 Task: Create a new object page.
Action: Mouse moved to (909, 65)
Screenshot: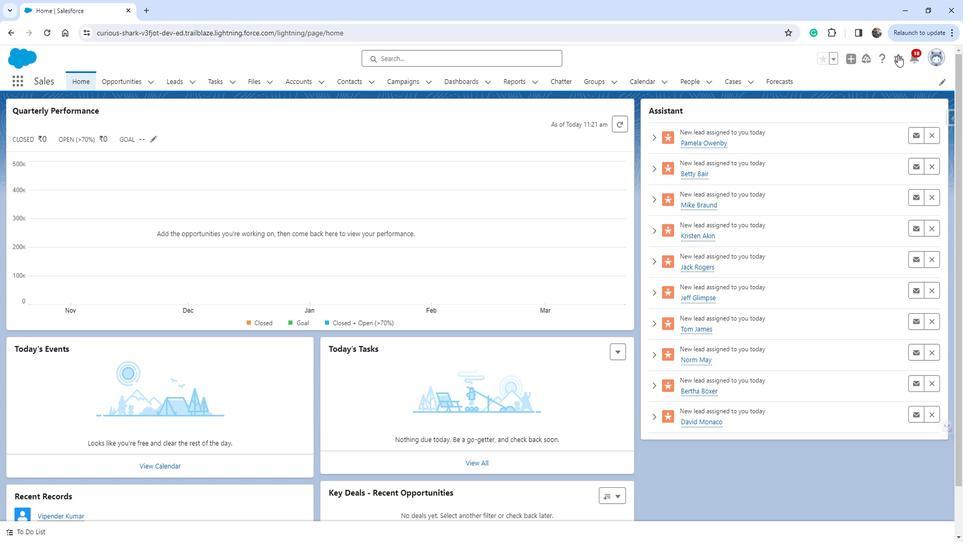 
Action: Mouse pressed left at (909, 65)
Screenshot: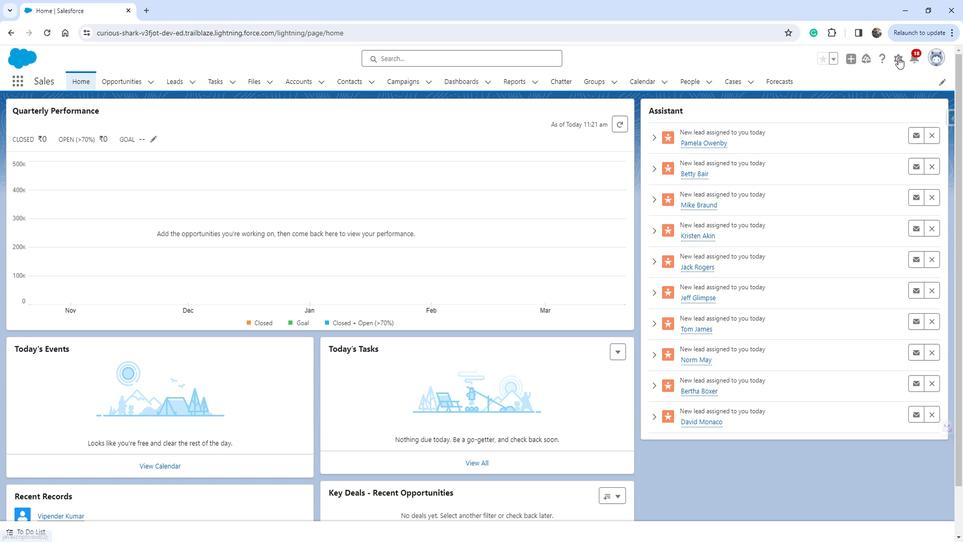 
Action: Mouse moved to (880, 91)
Screenshot: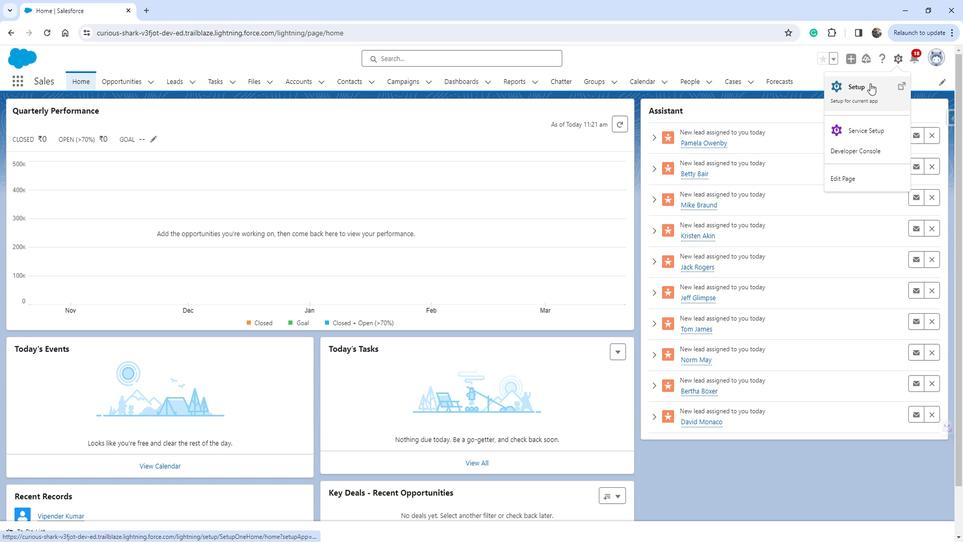 
Action: Mouse pressed left at (880, 91)
Screenshot: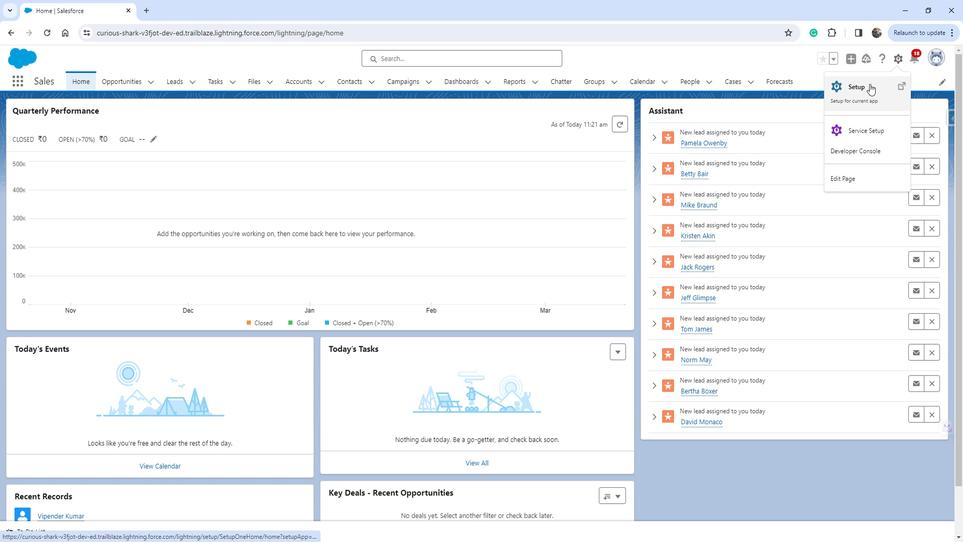 
Action: Mouse moved to (96, 316)
Screenshot: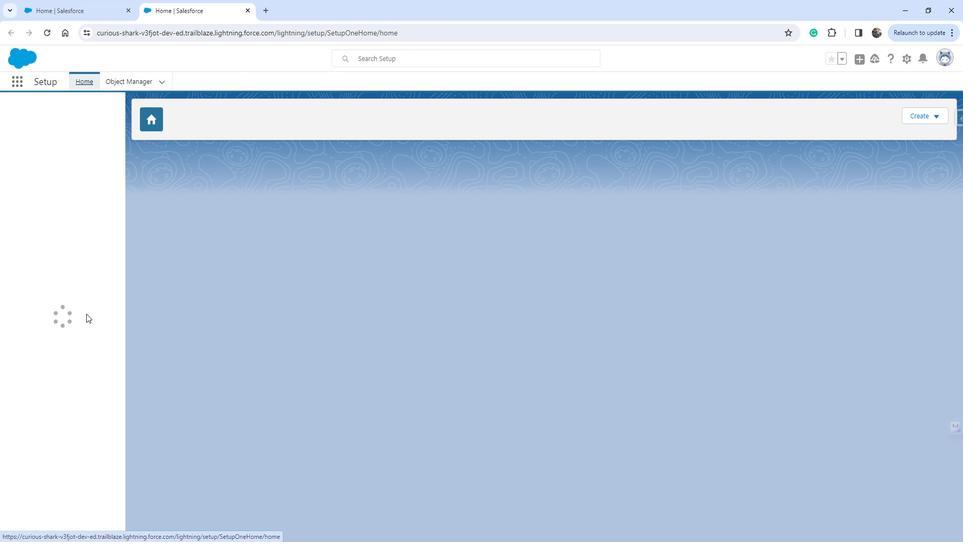 
Action: Mouse scrolled (96, 315) with delta (0, 0)
Screenshot: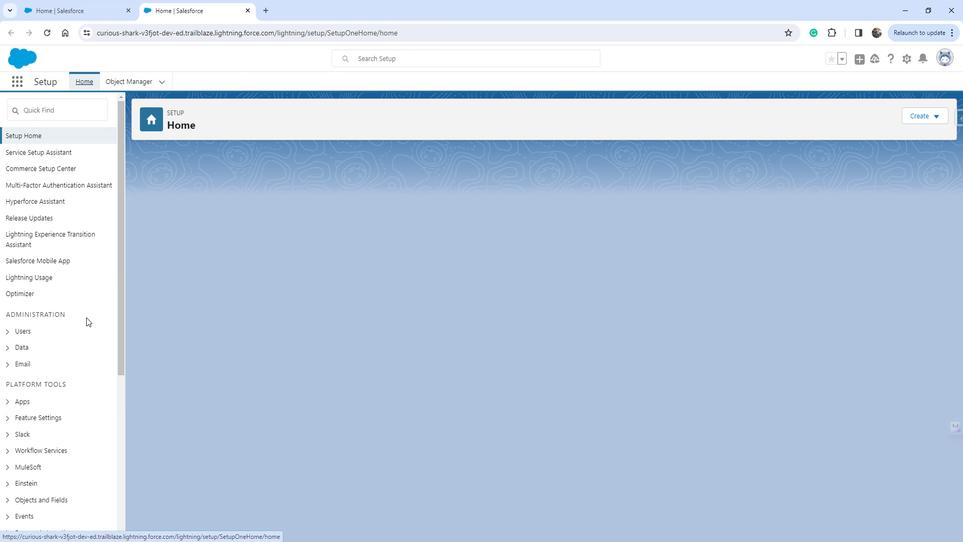 
Action: Mouse scrolled (96, 315) with delta (0, 0)
Screenshot: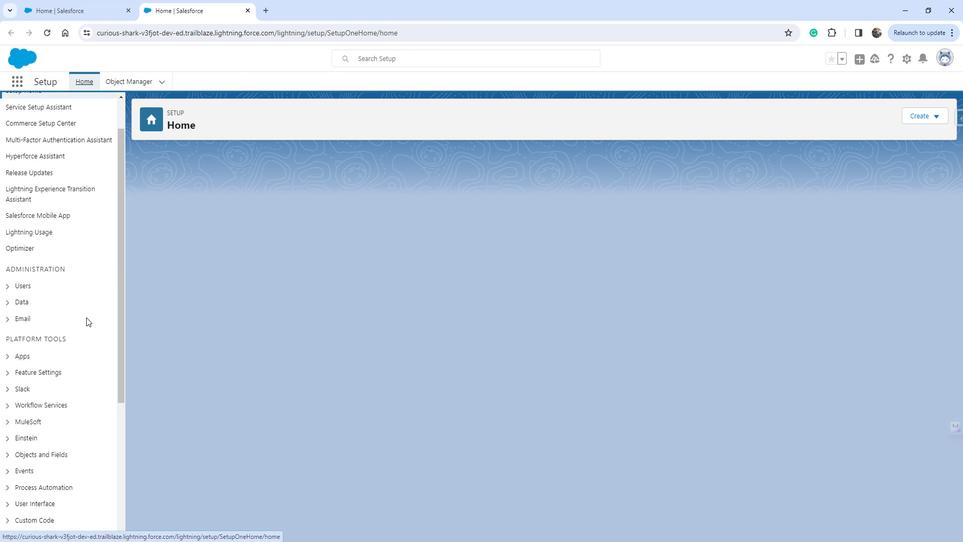 
Action: Mouse moved to (19, 313)
Screenshot: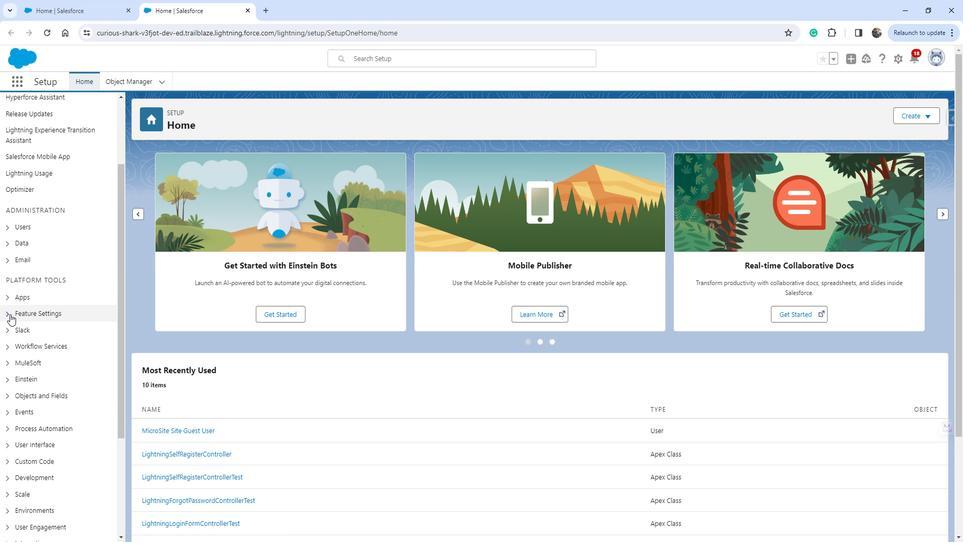 
Action: Mouse pressed left at (19, 313)
Screenshot: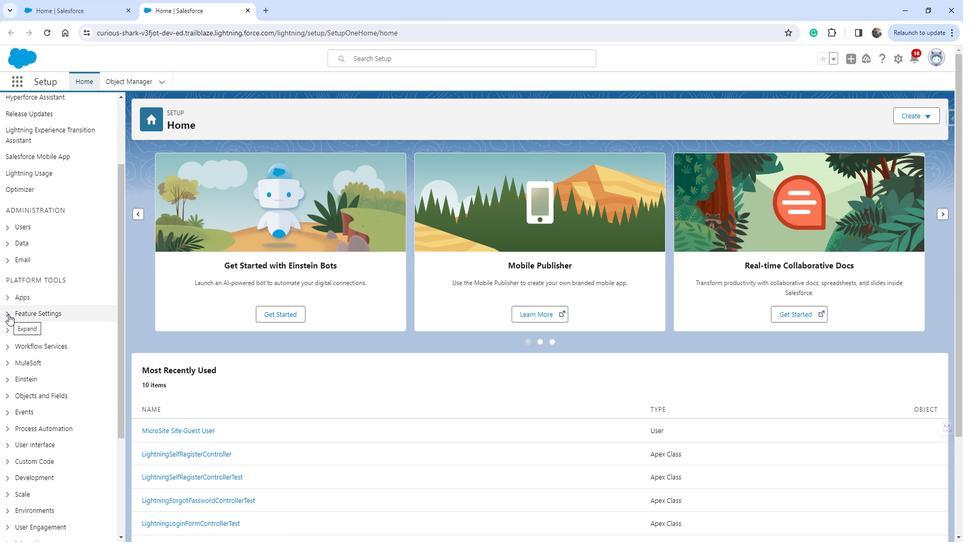 
Action: Mouse moved to (64, 331)
Screenshot: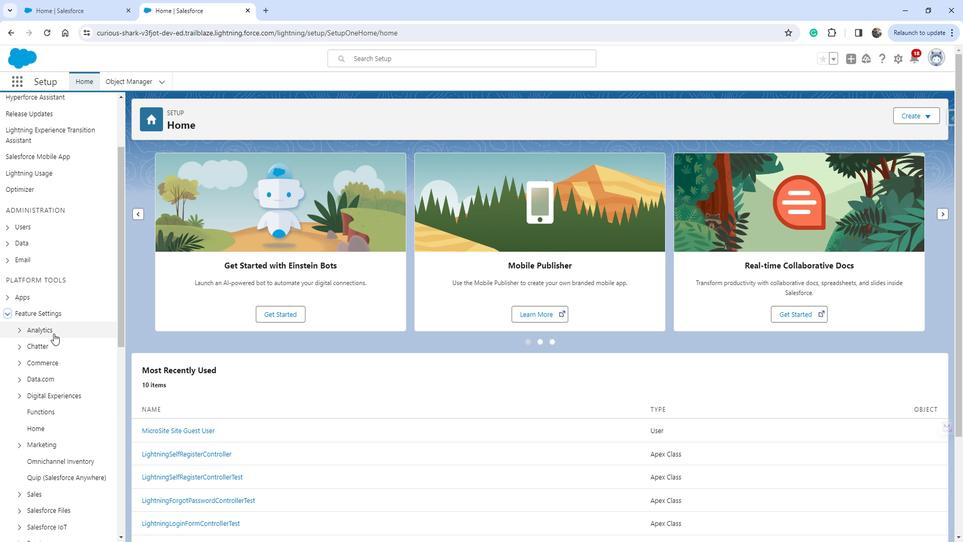 
Action: Mouse scrolled (64, 331) with delta (0, 0)
Screenshot: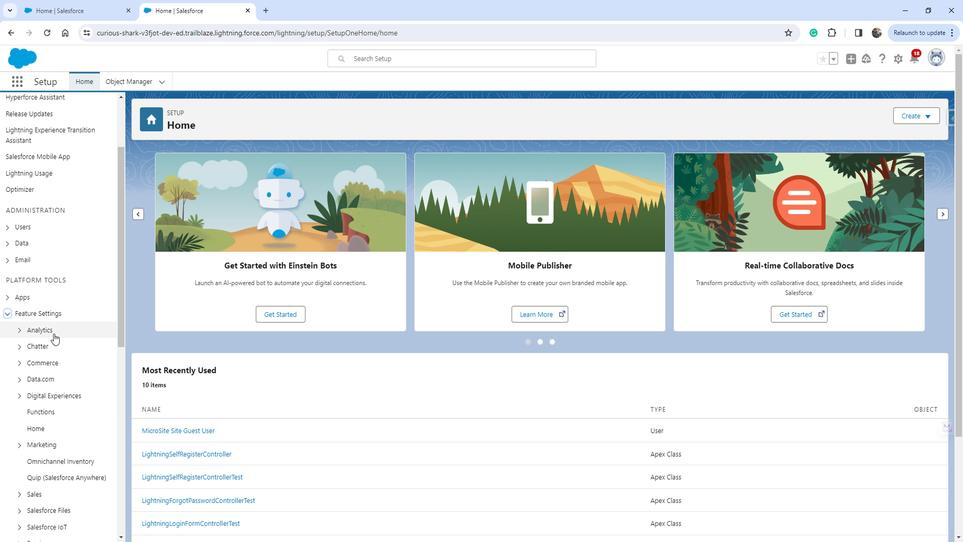 
Action: Mouse scrolled (64, 331) with delta (0, 0)
Screenshot: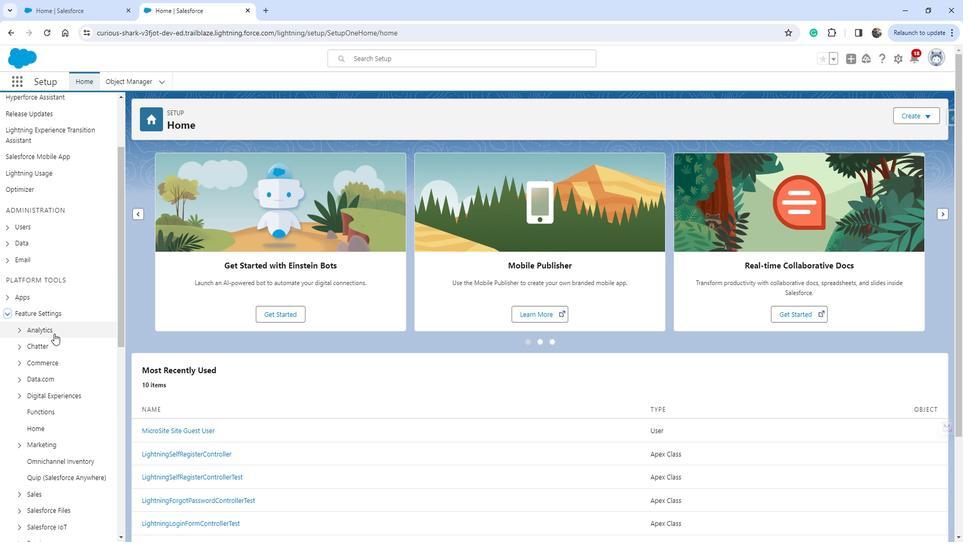 
Action: Mouse moved to (32, 291)
Screenshot: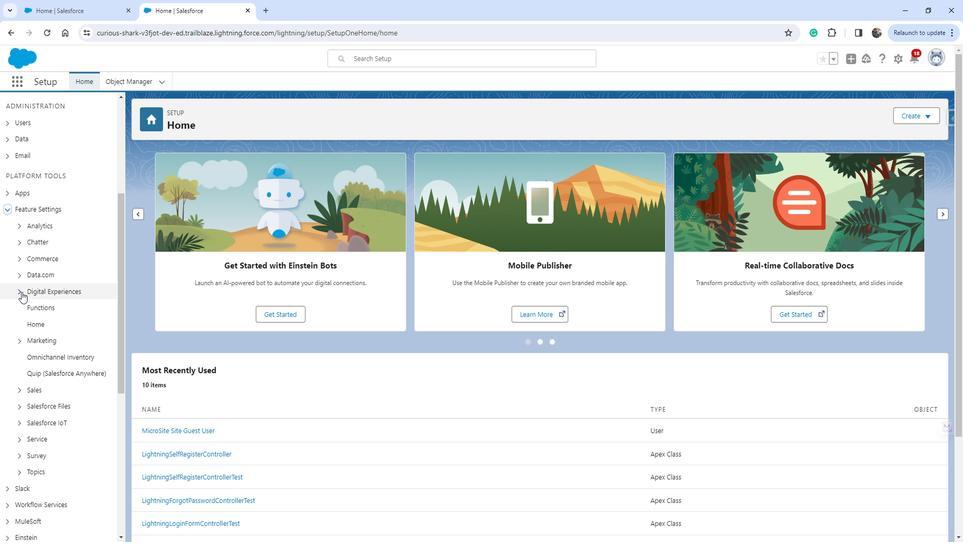 
Action: Mouse pressed left at (32, 291)
Screenshot: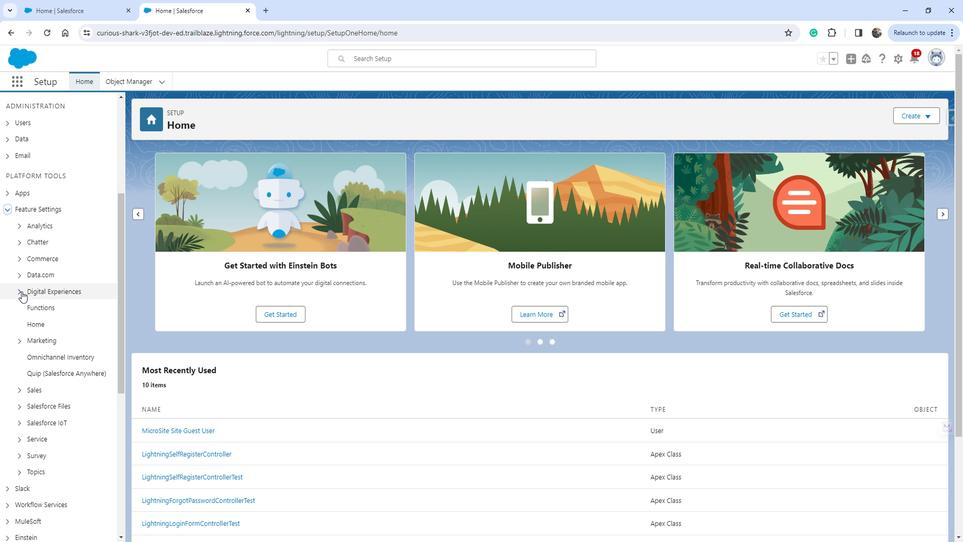 
Action: Mouse moved to (58, 305)
Screenshot: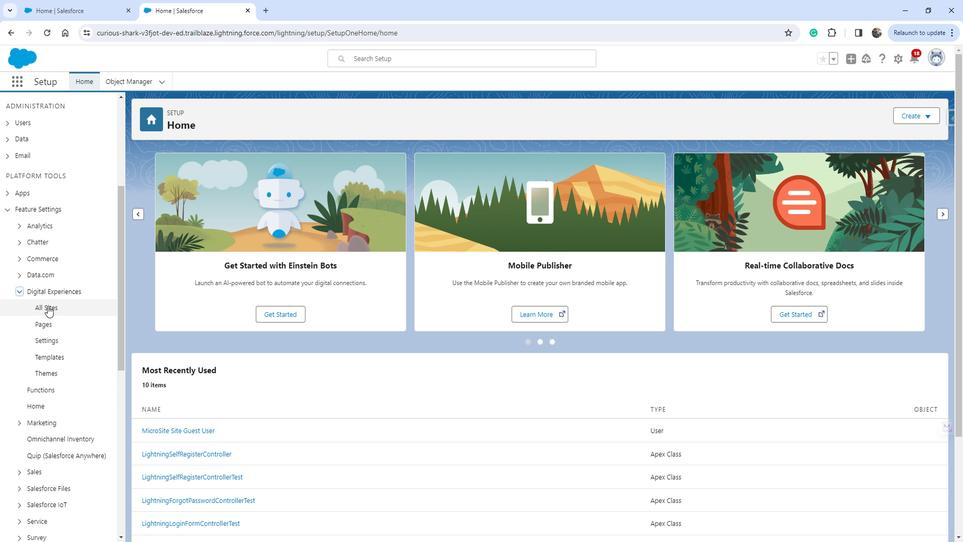 
Action: Mouse pressed left at (58, 305)
Screenshot: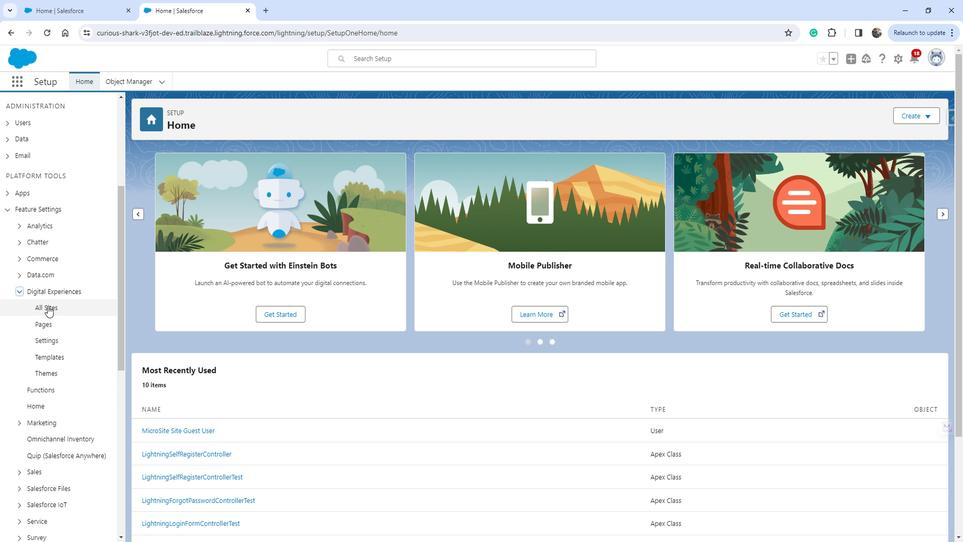 
Action: Mouse moved to (174, 244)
Screenshot: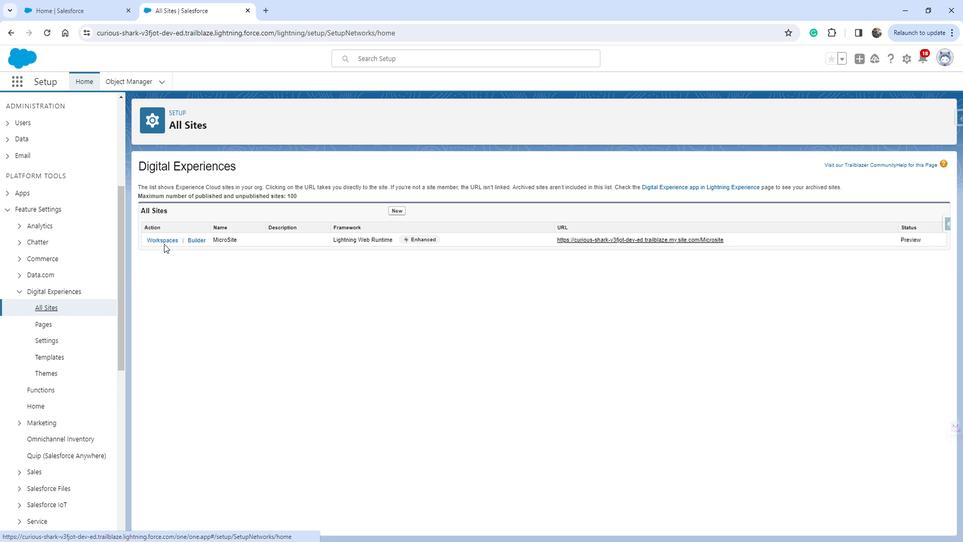 
Action: Mouse pressed left at (174, 244)
Screenshot: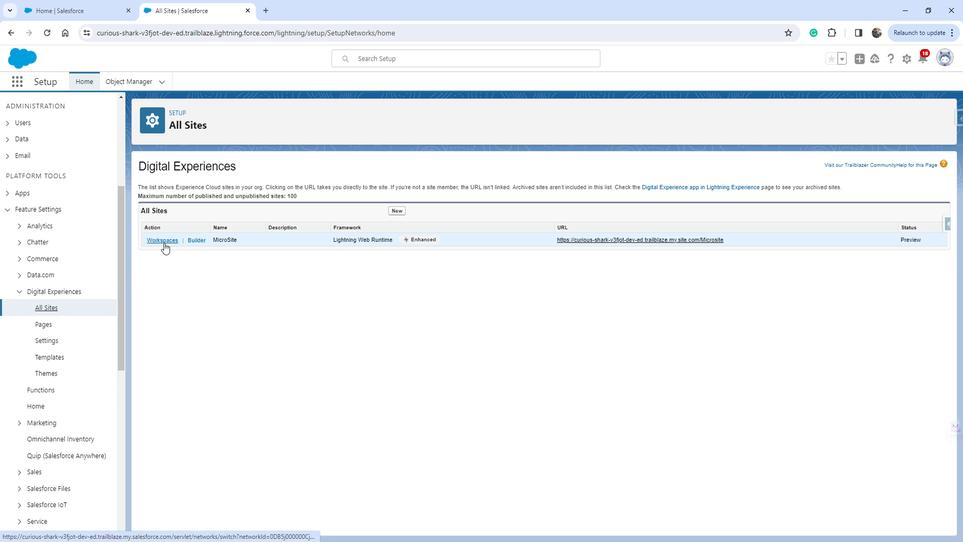 
Action: Mouse moved to (177, 252)
Screenshot: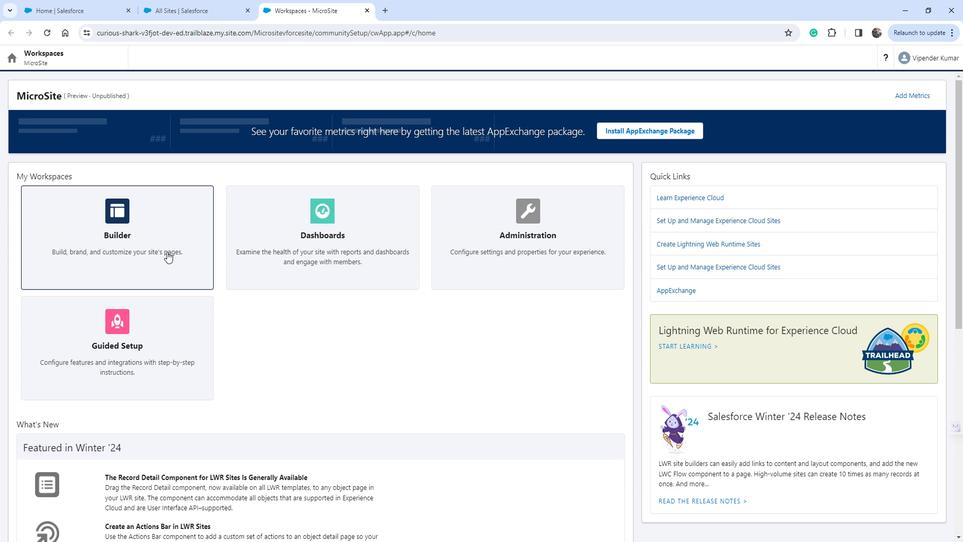 
Action: Mouse pressed left at (177, 252)
Screenshot: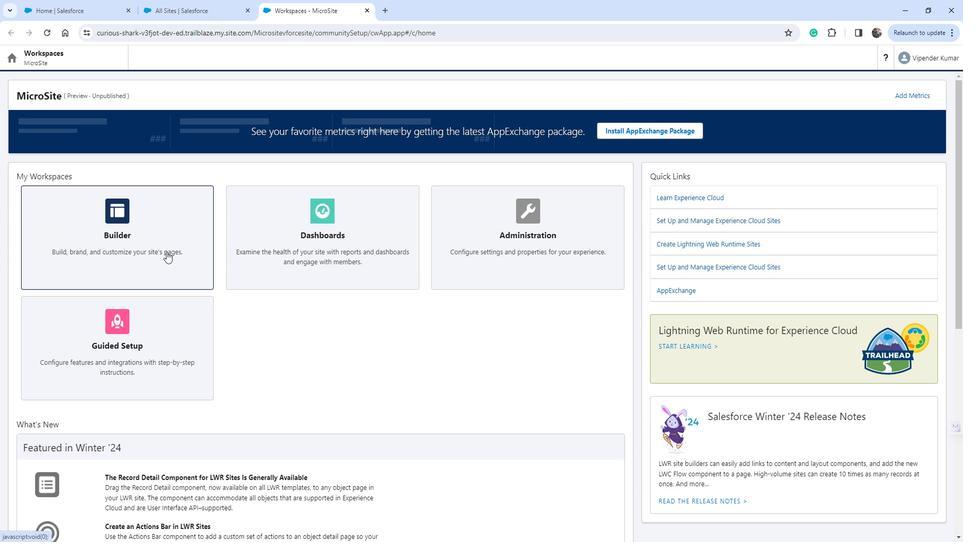 
Action: Mouse moved to (115, 71)
Screenshot: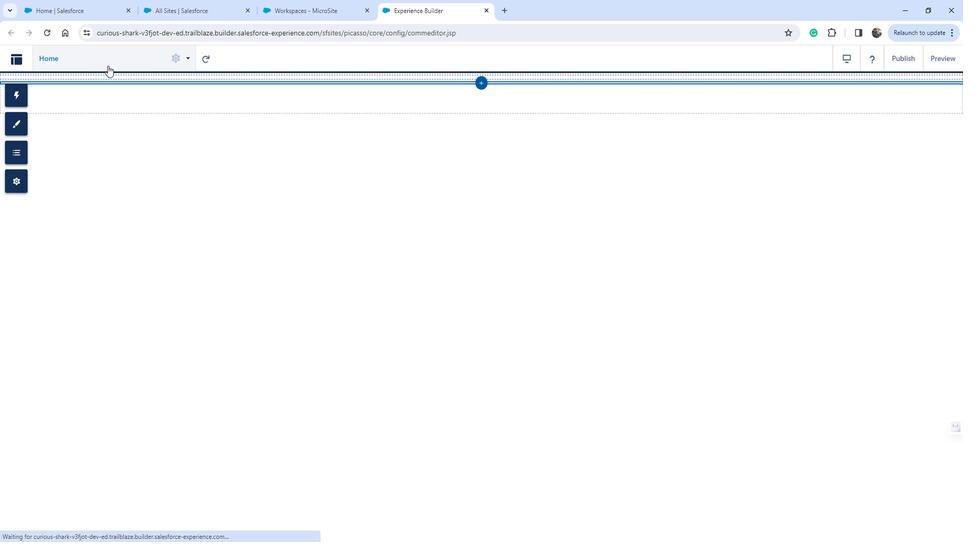 
Action: Mouse pressed left at (115, 71)
Screenshot: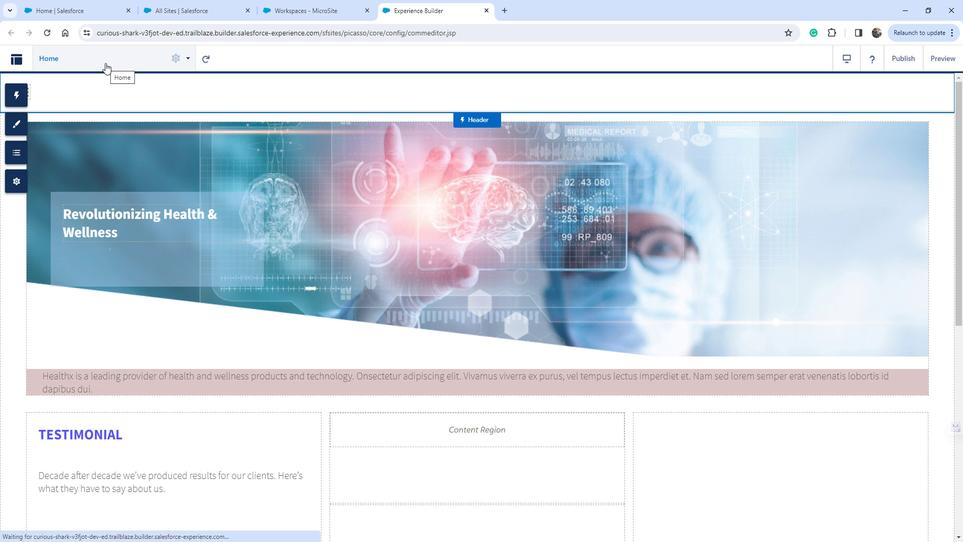 
Action: Mouse moved to (137, 480)
Screenshot: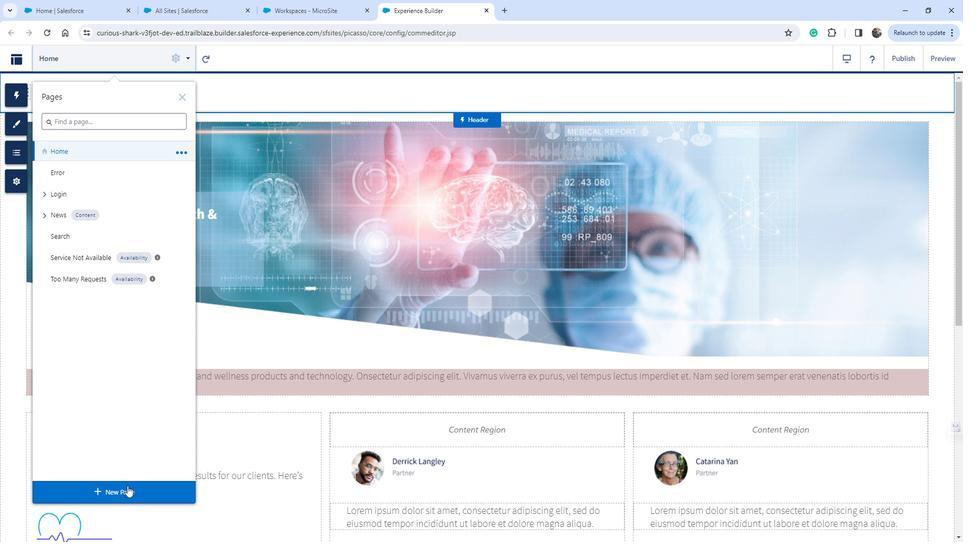 
Action: Mouse pressed left at (137, 480)
Screenshot: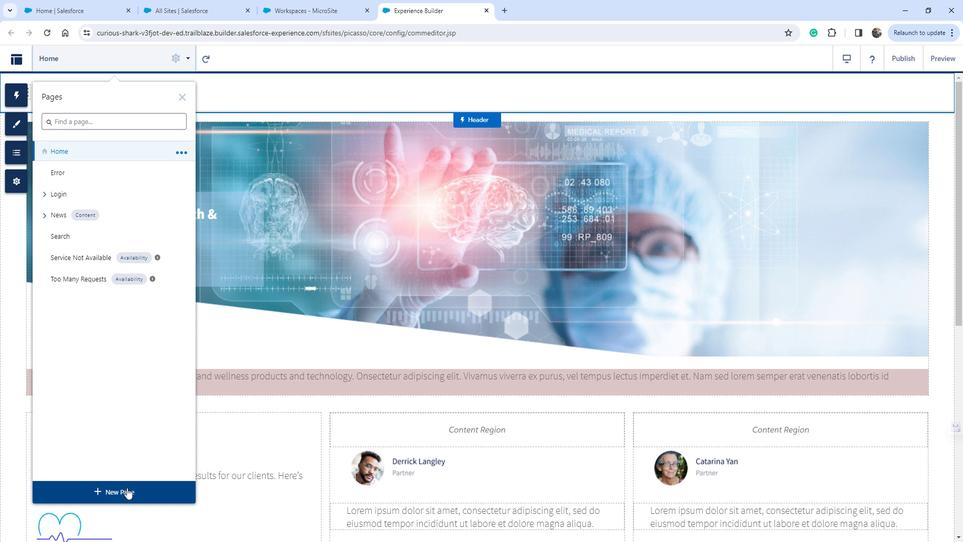 
Action: Mouse moved to (474, 336)
Screenshot: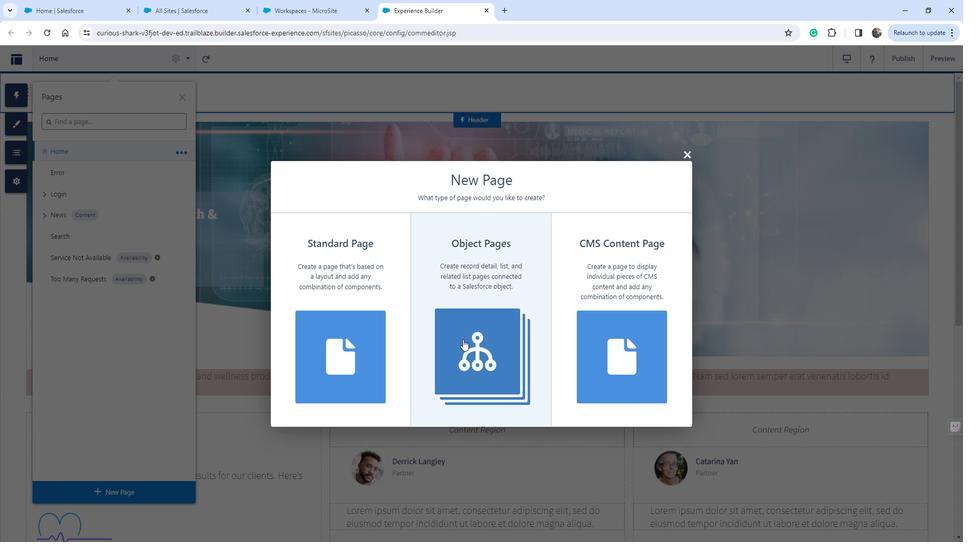 
Action: Mouse pressed left at (474, 336)
Screenshot: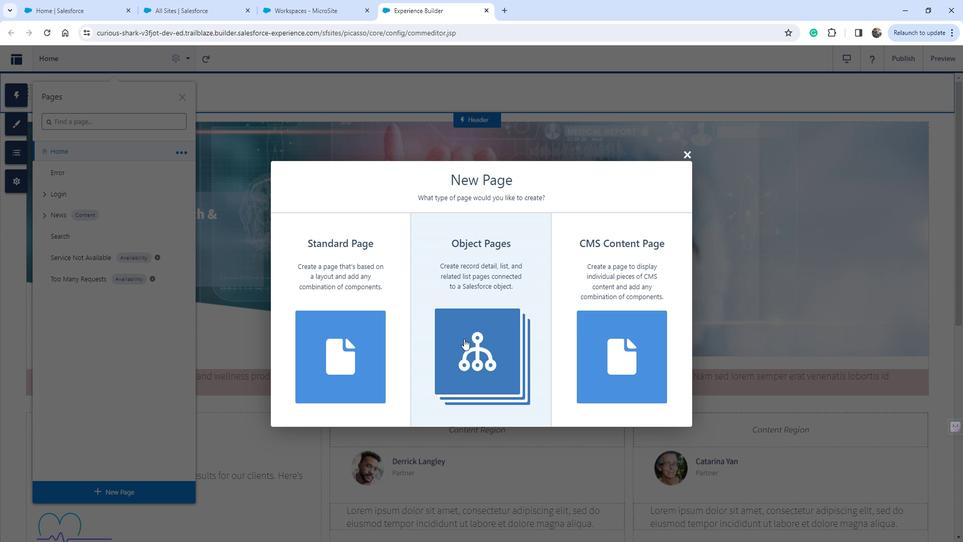 
Action: Mouse moved to (354, 313)
Screenshot: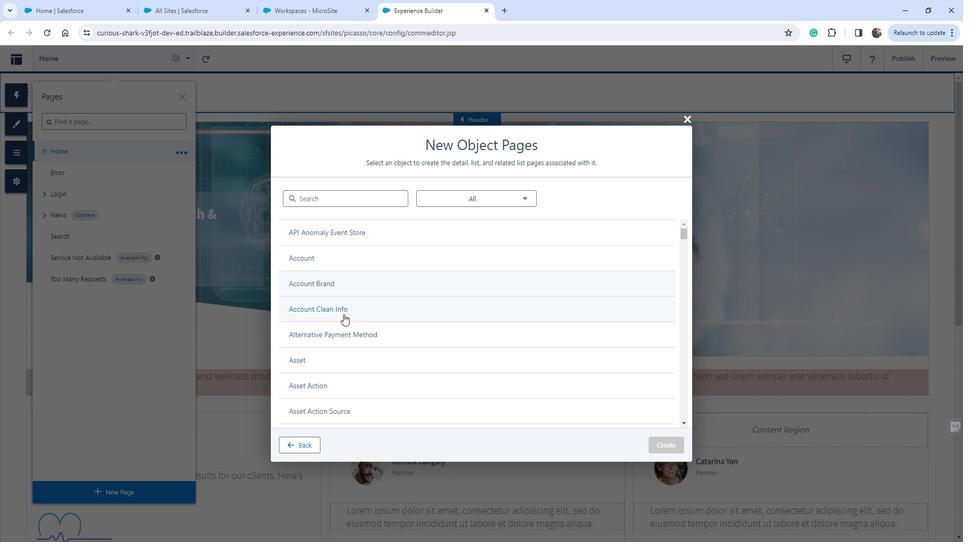 
Action: Mouse scrolled (354, 312) with delta (0, 0)
Screenshot: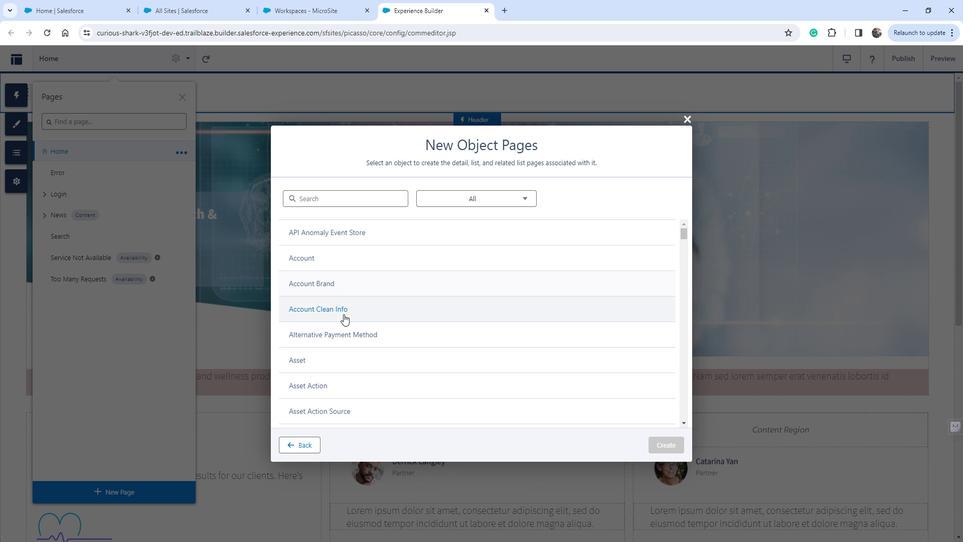 
Action: Mouse moved to (354, 313)
Screenshot: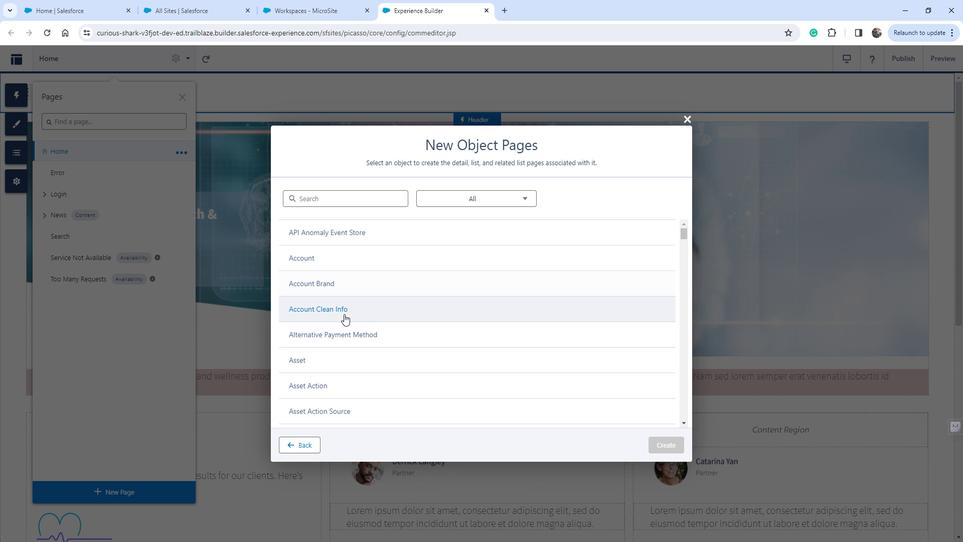 
Action: Mouse scrolled (354, 312) with delta (0, 0)
Screenshot: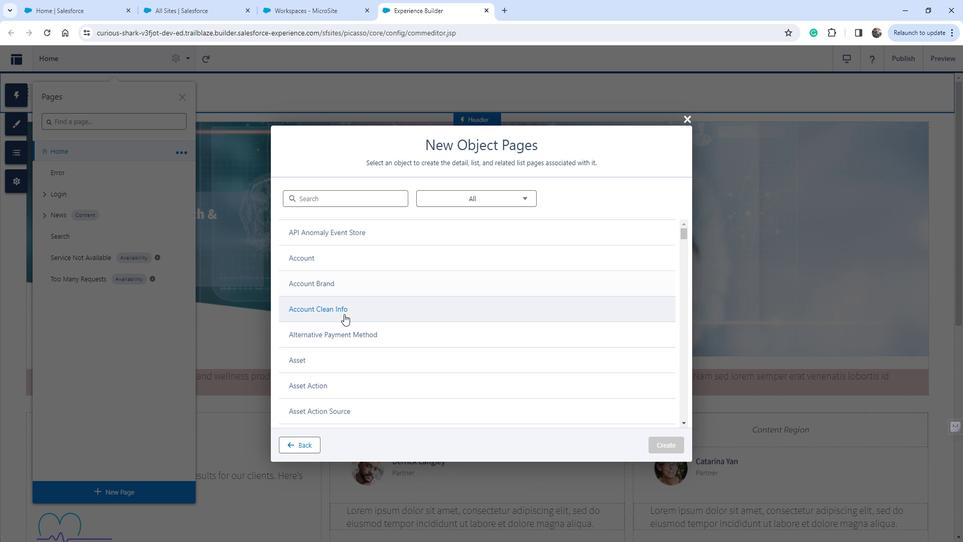 
Action: Mouse scrolled (354, 312) with delta (0, 0)
Screenshot: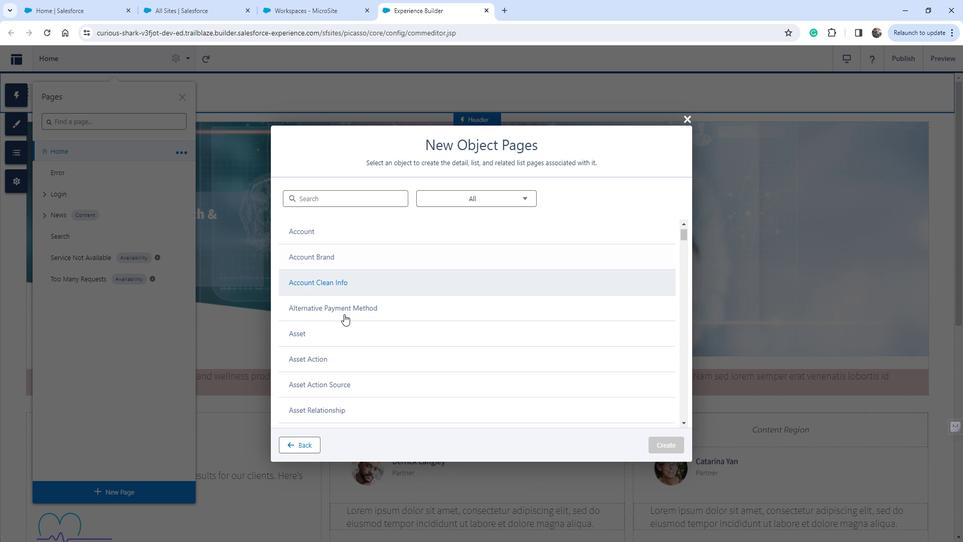 
Action: Mouse scrolled (354, 312) with delta (0, 0)
Screenshot: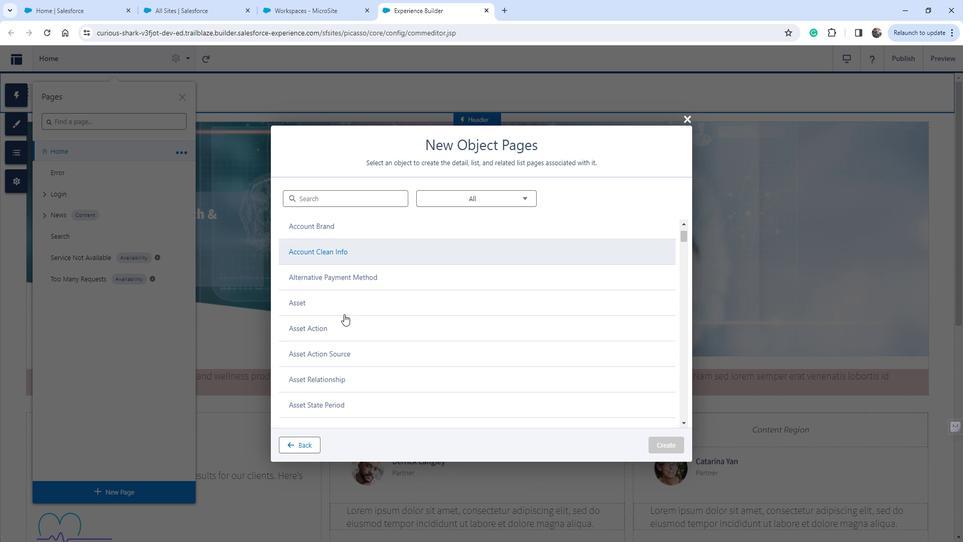 
Action: Mouse scrolled (354, 312) with delta (0, 0)
Screenshot: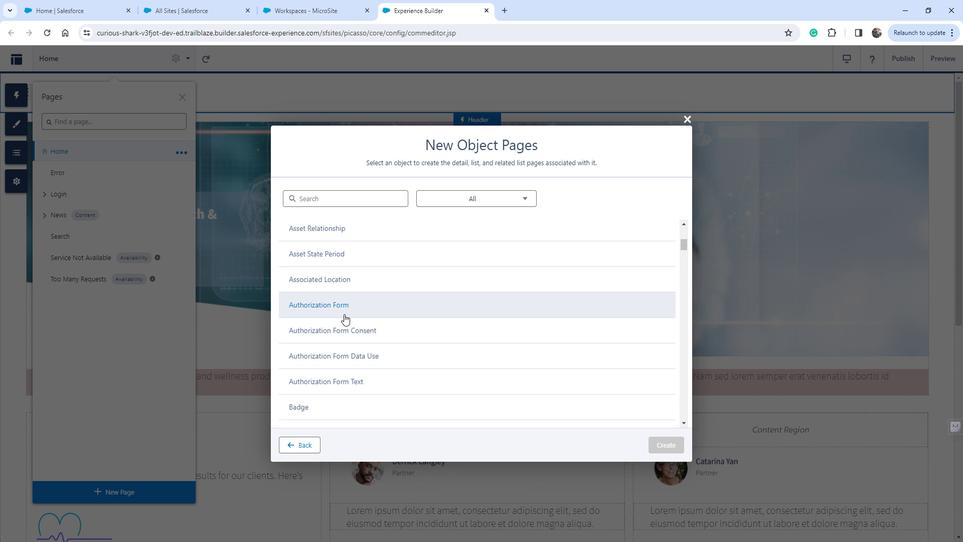 
Action: Mouse scrolled (354, 312) with delta (0, 0)
Screenshot: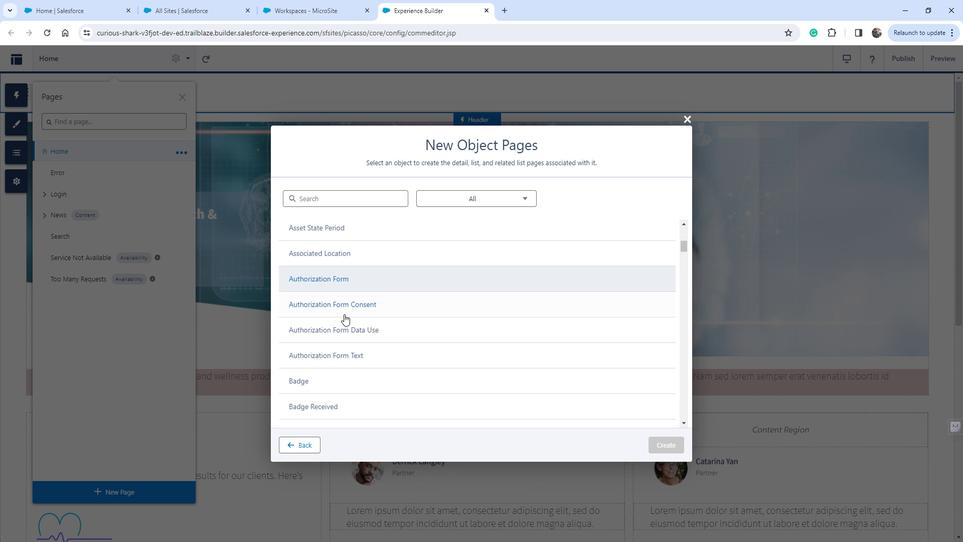 
Action: Mouse scrolled (354, 312) with delta (0, 0)
Screenshot: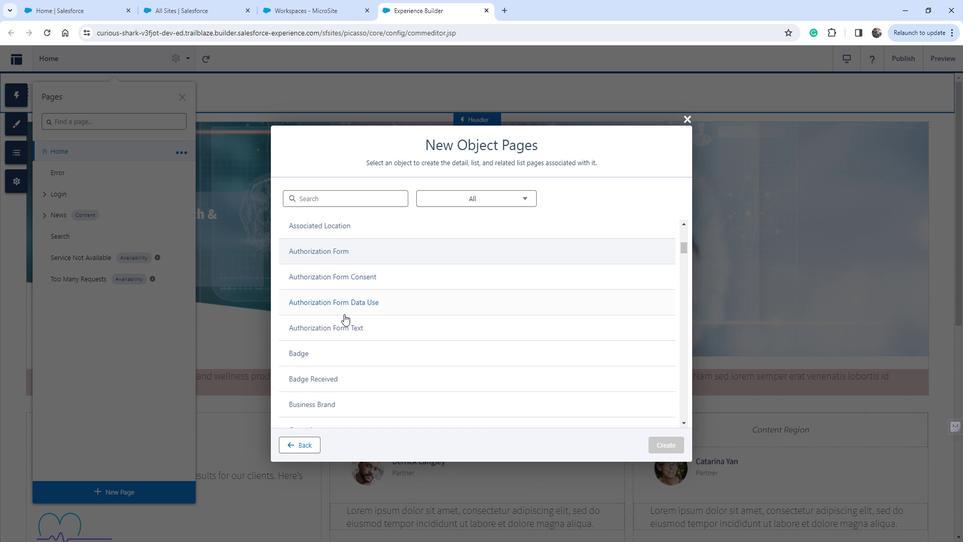 
Action: Mouse scrolled (354, 312) with delta (0, 0)
Screenshot: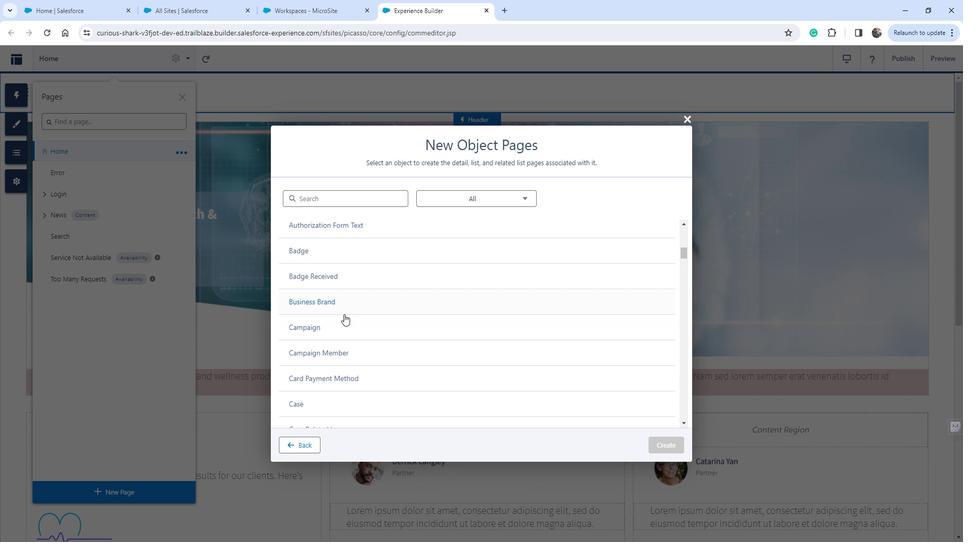 
Action: Mouse scrolled (354, 312) with delta (0, 0)
Screenshot: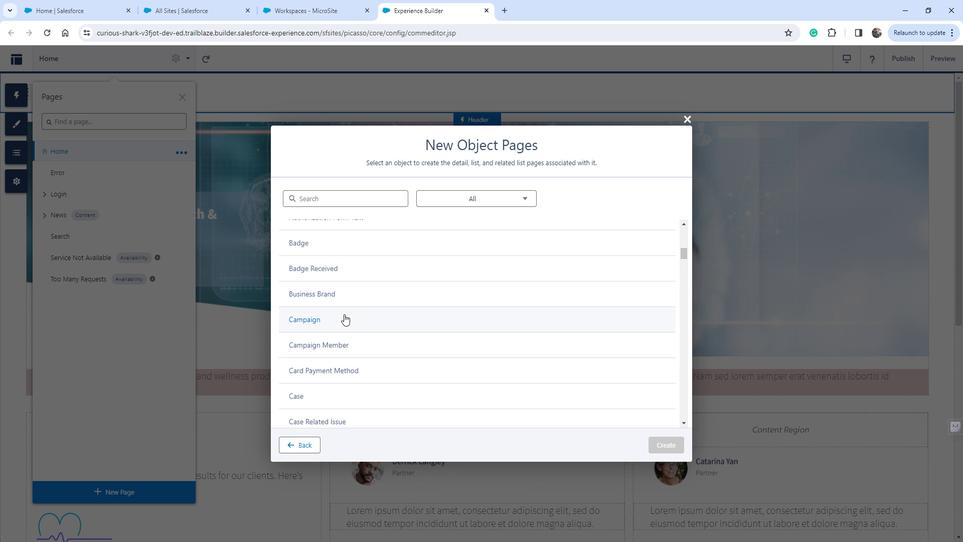 
Action: Mouse moved to (359, 303)
Screenshot: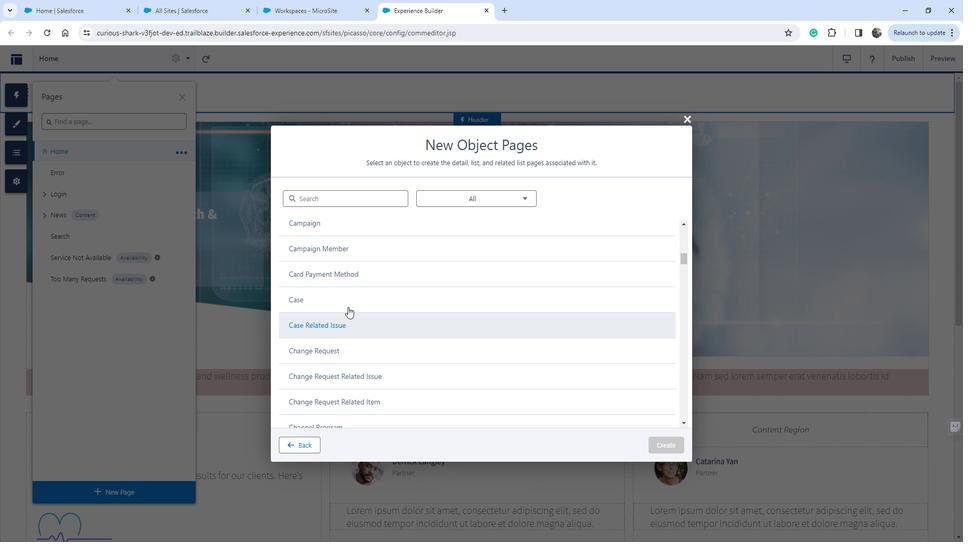 
Action: Mouse pressed left at (359, 303)
Screenshot: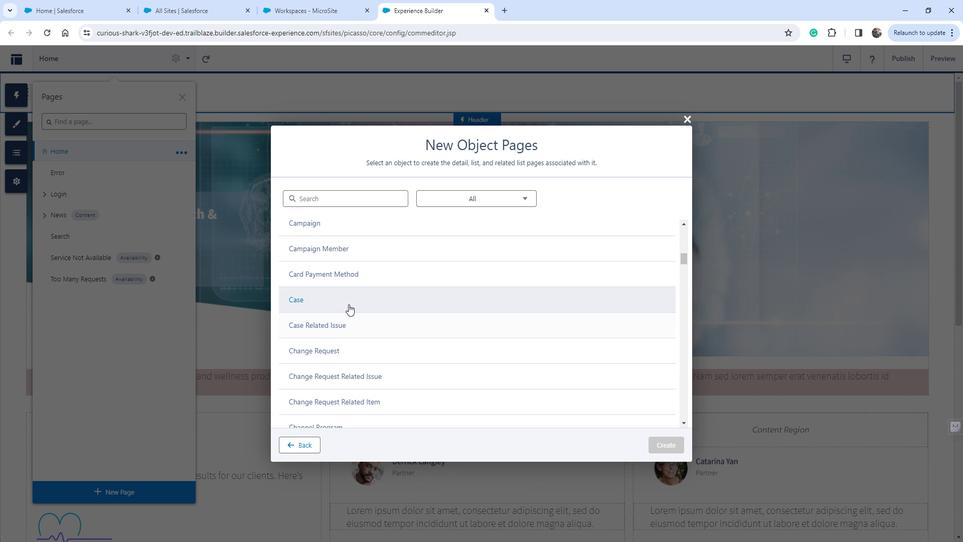 
Action: Mouse moved to (678, 435)
Screenshot: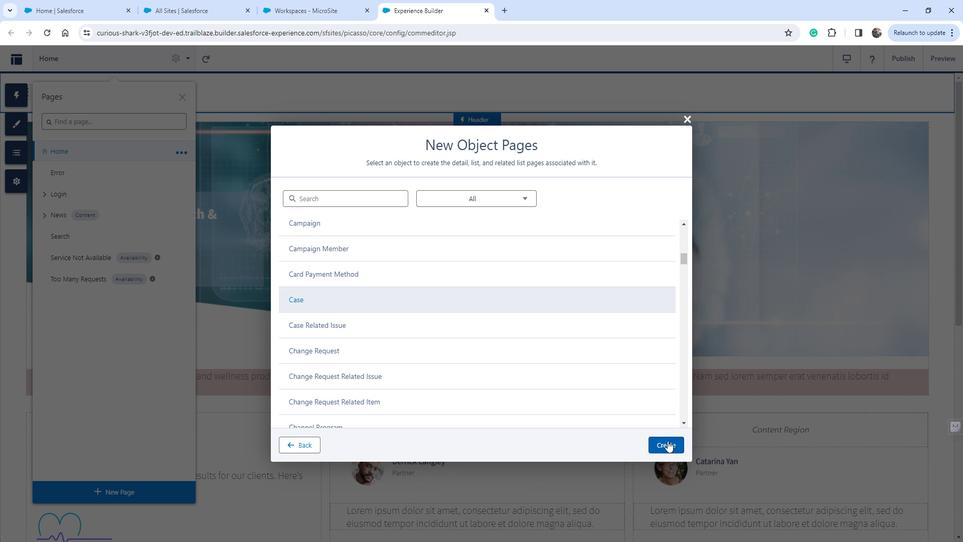 
Action: Mouse pressed left at (678, 435)
Screenshot: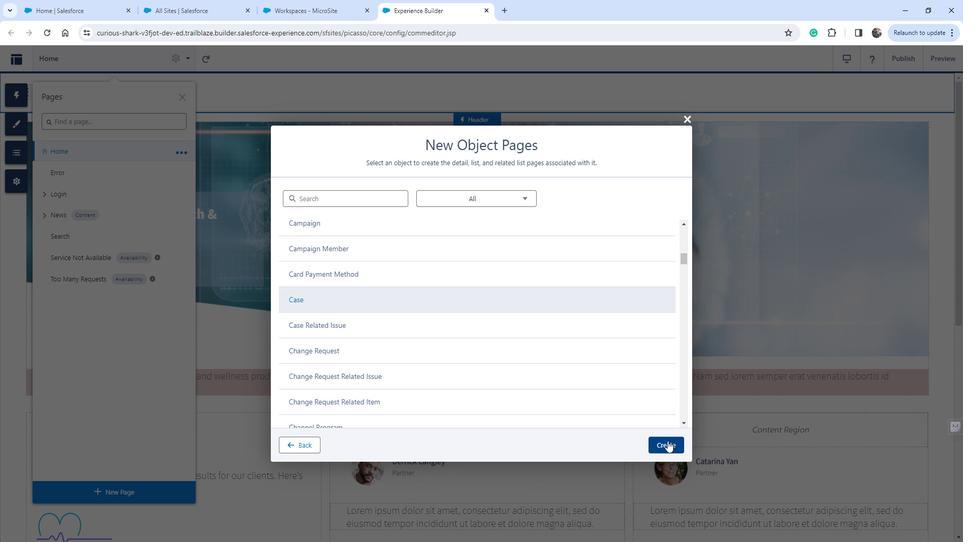
Action: Mouse moved to (670, 441)
Screenshot: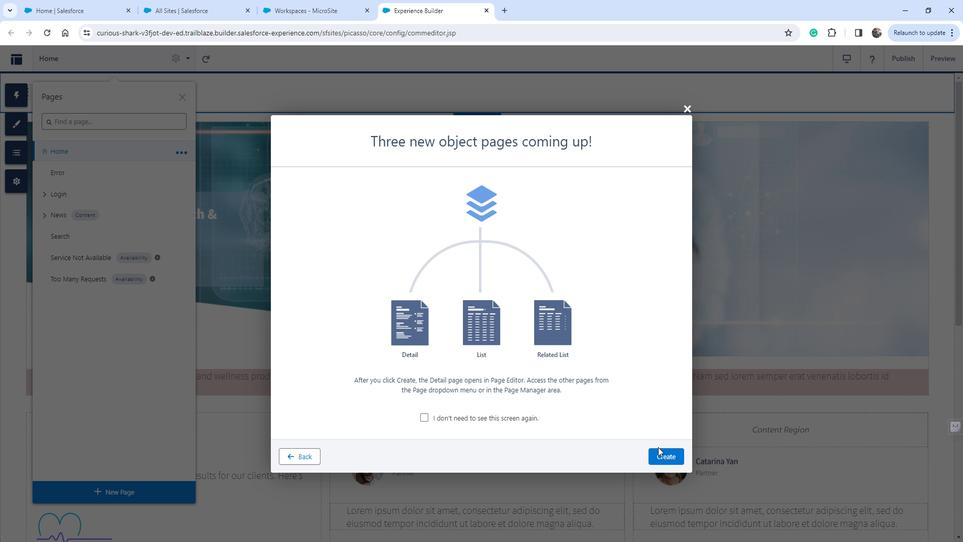 
Action: Mouse pressed left at (670, 441)
Screenshot: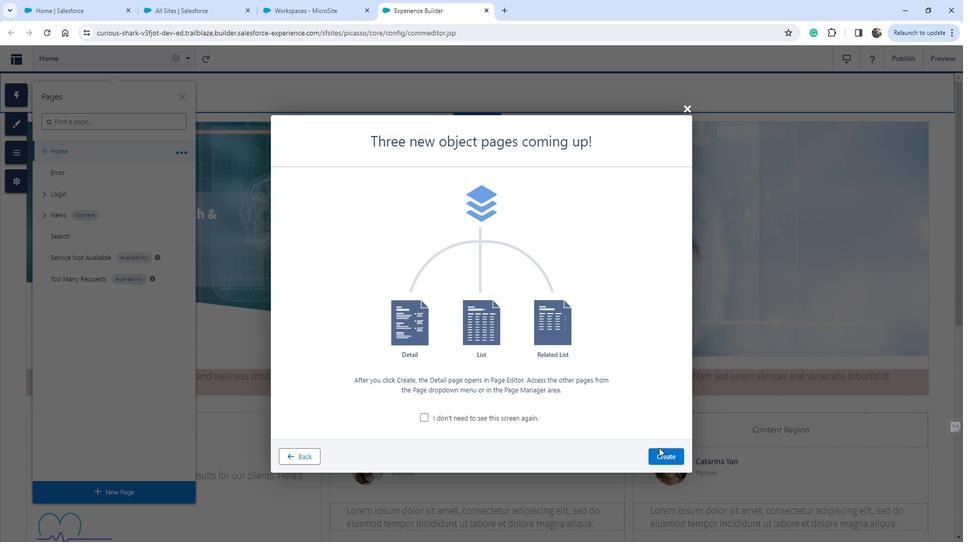
Action: Mouse moved to (674, 444)
Screenshot: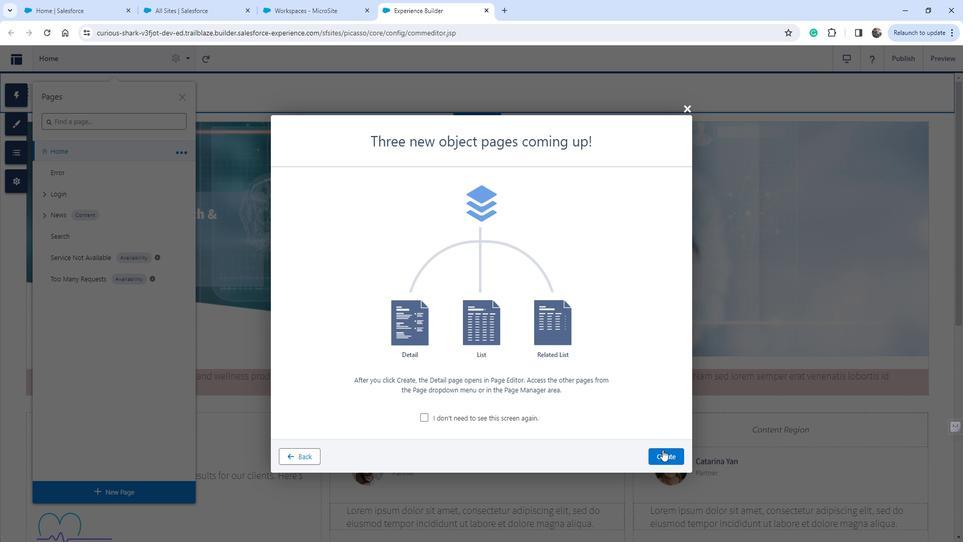 
Action: Mouse pressed left at (674, 444)
Screenshot: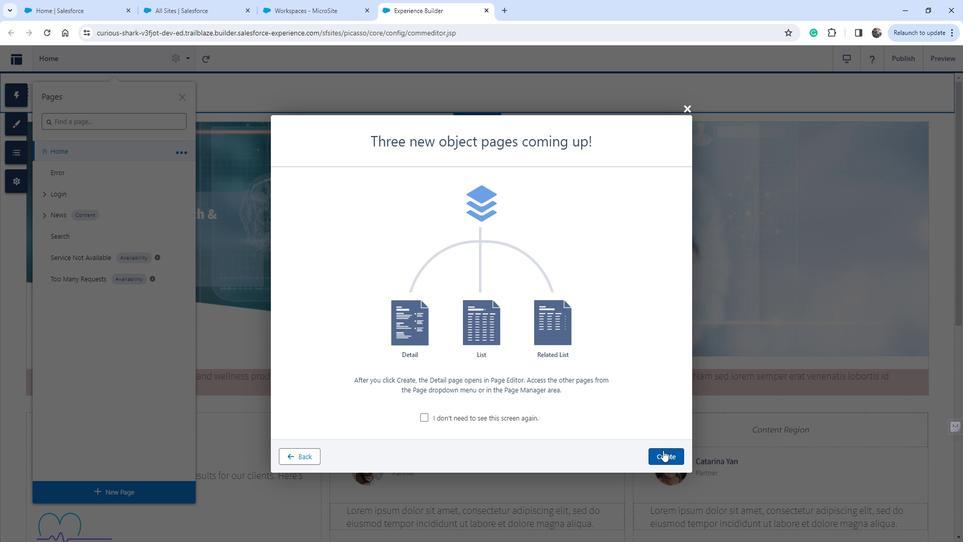 
Action: Mouse moved to (143, 67)
Screenshot: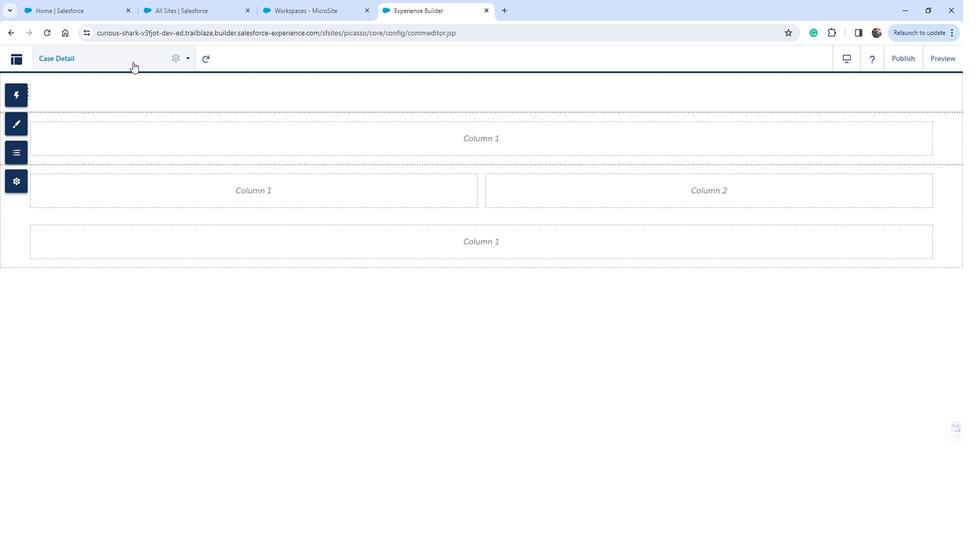 
Action: Mouse pressed left at (143, 67)
Screenshot: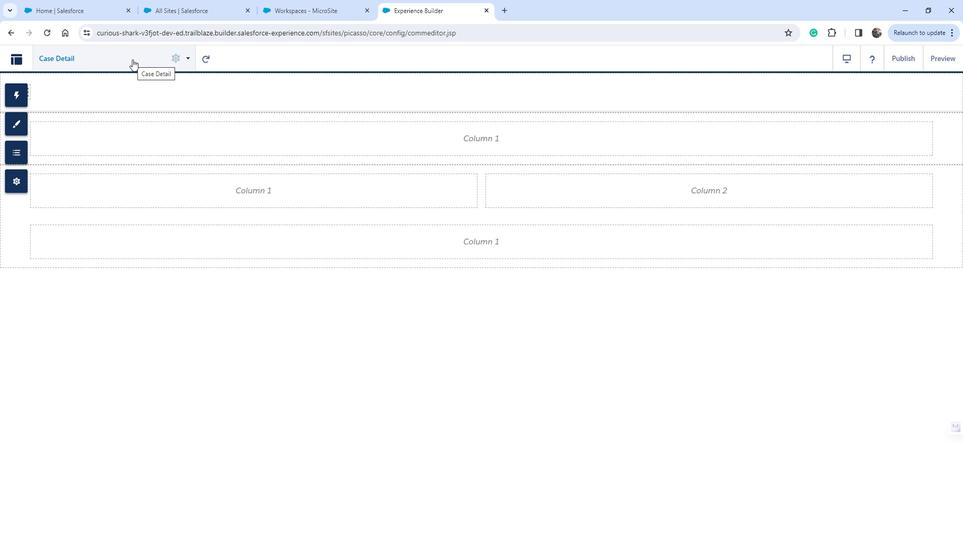 
Action: Mouse moved to (127, 179)
Screenshot: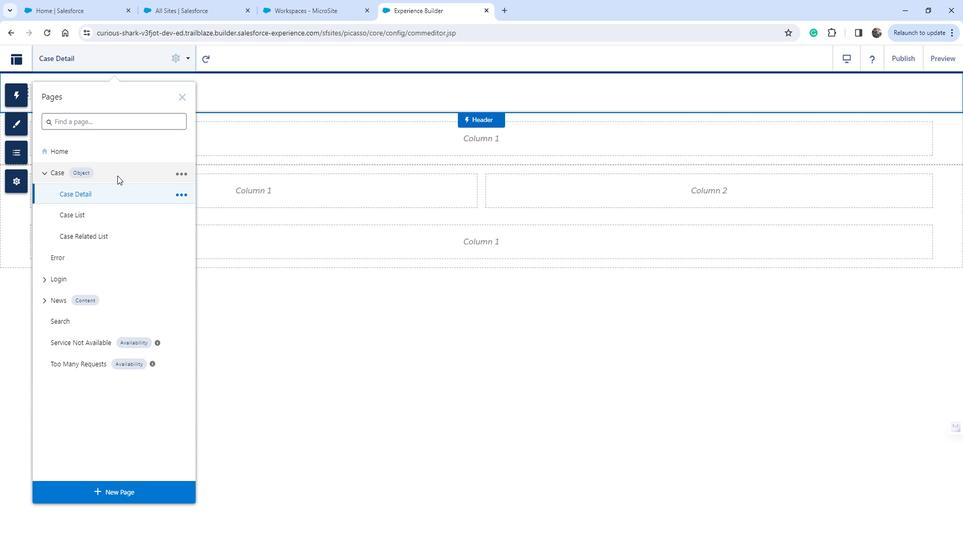 
Action: Mouse pressed left at (127, 179)
Screenshot: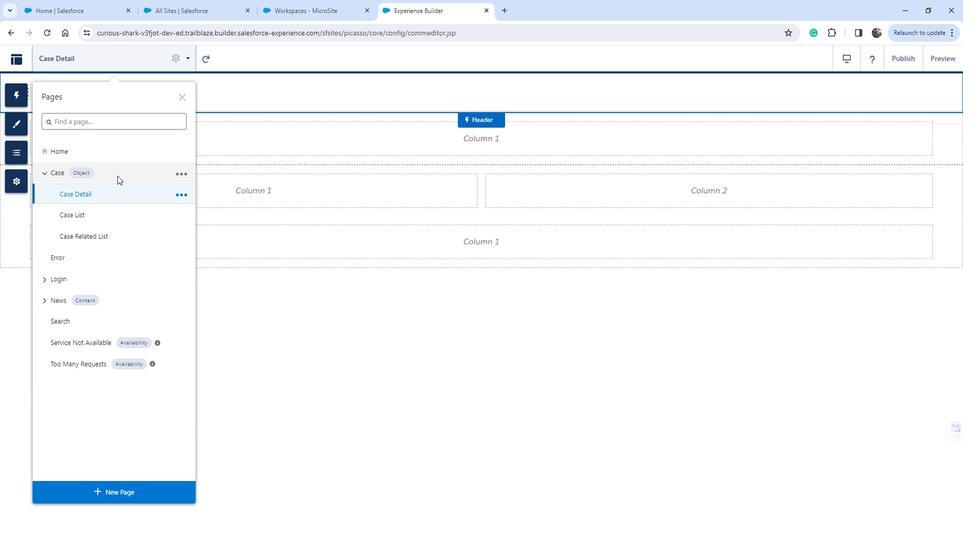 
